 Task: Change feed Preferences to the most relevant posts.
Action: Mouse moved to (623, 103)
Screenshot: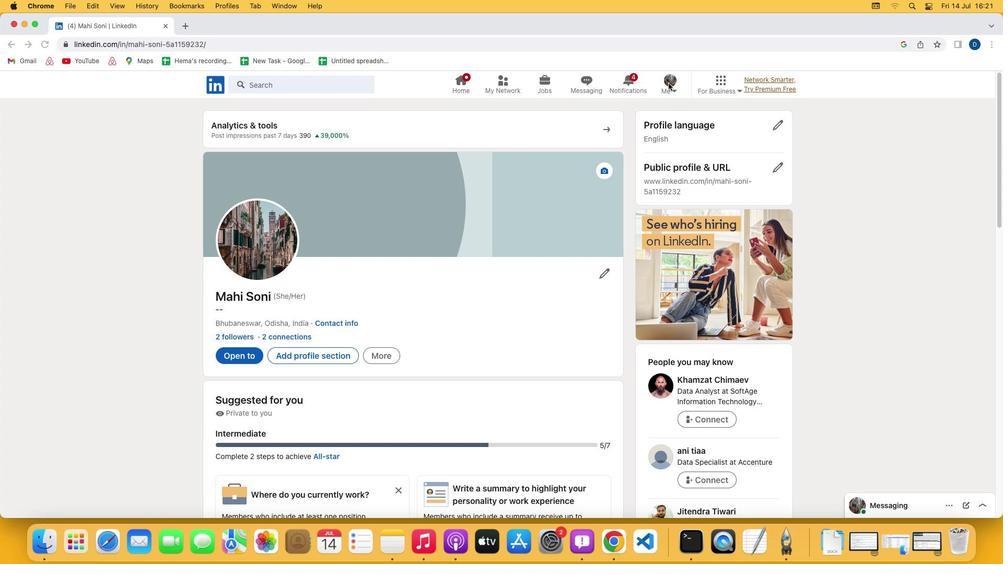 
Action: Mouse pressed left at (623, 103)
Screenshot: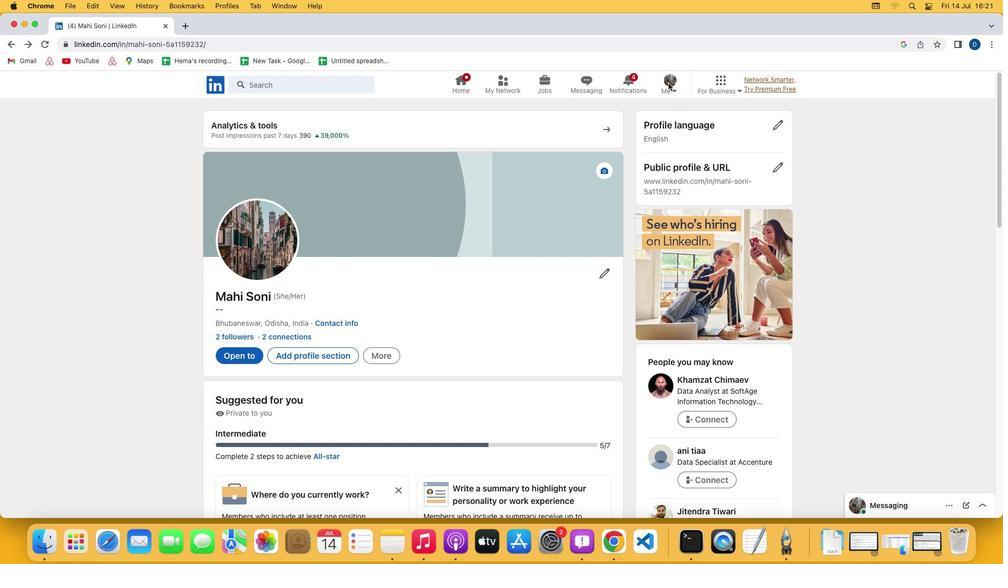 
Action: Mouse pressed left at (623, 103)
Screenshot: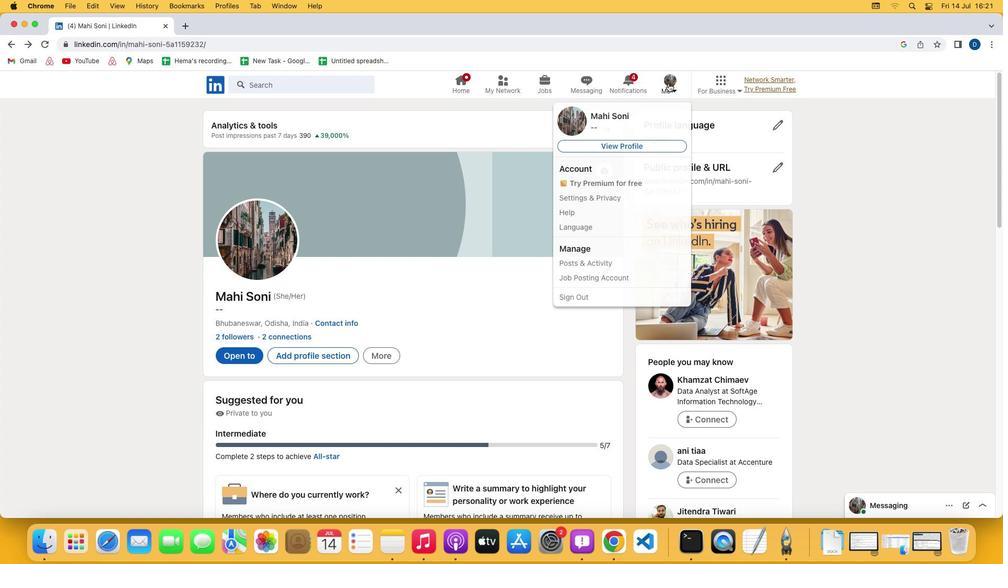 
Action: Mouse moved to (621, 101)
Screenshot: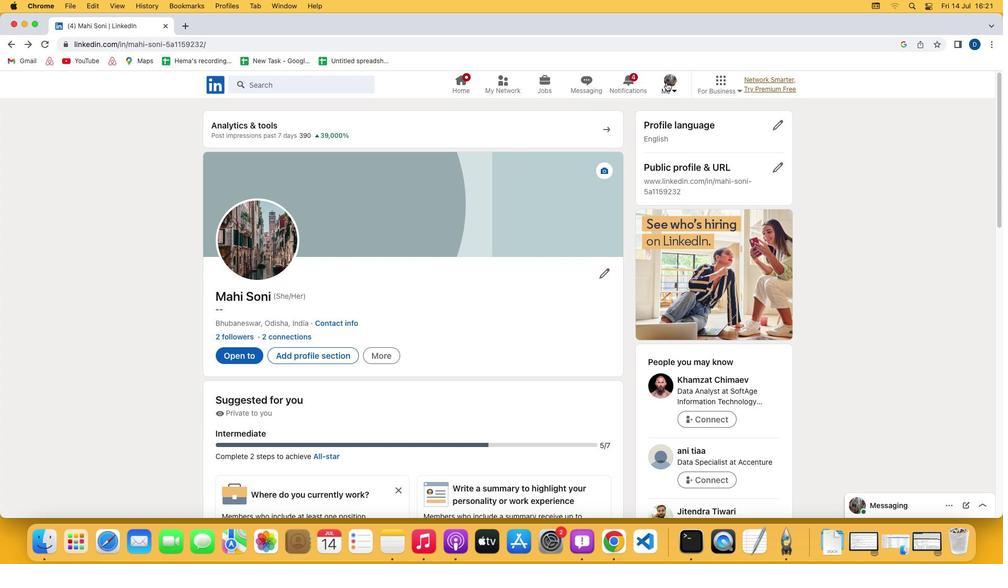 
Action: Mouse pressed left at (621, 101)
Screenshot: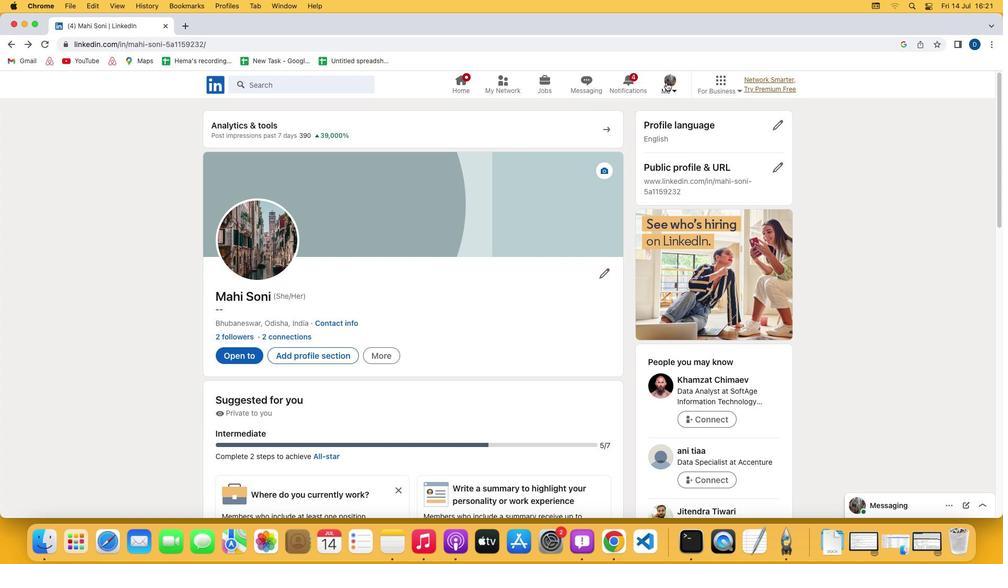 
Action: Mouse moved to (555, 220)
Screenshot: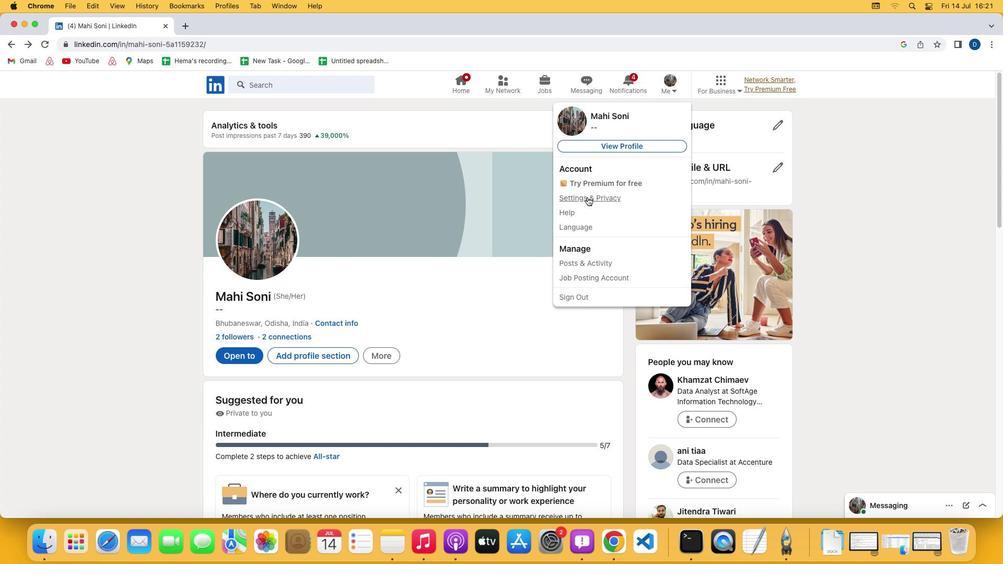 
Action: Mouse pressed left at (555, 220)
Screenshot: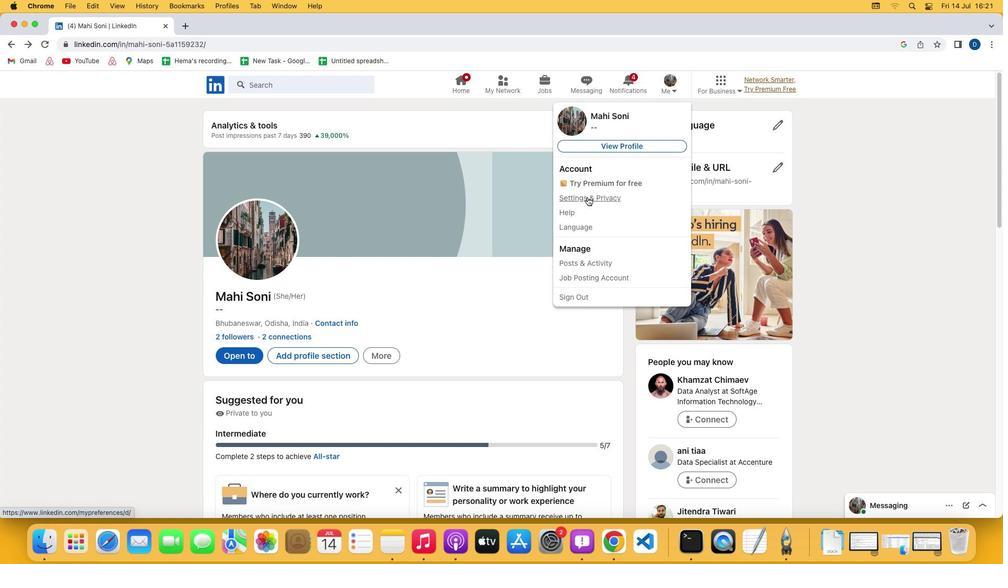 
Action: Mouse moved to (418, 490)
Screenshot: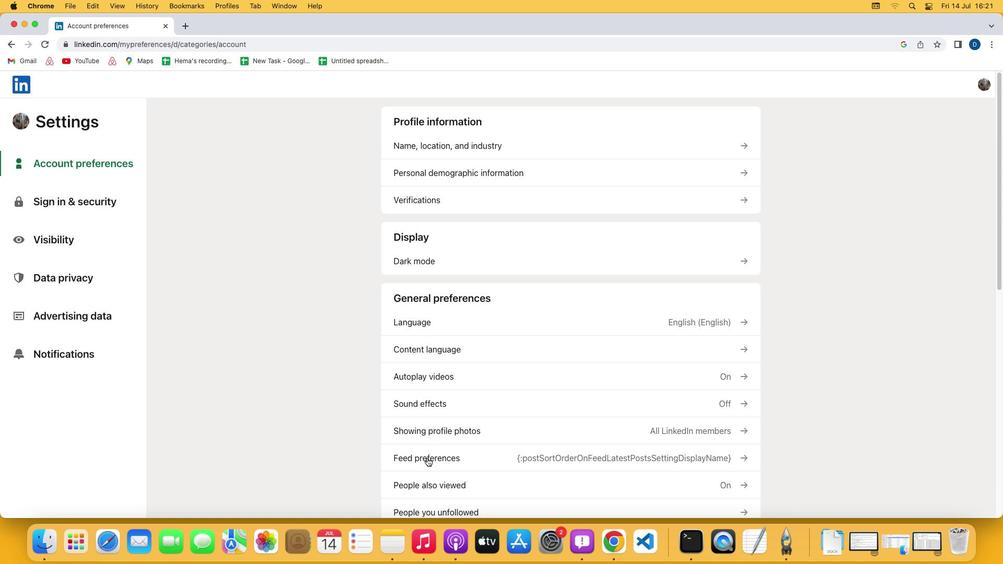 
Action: Mouse pressed left at (418, 490)
Screenshot: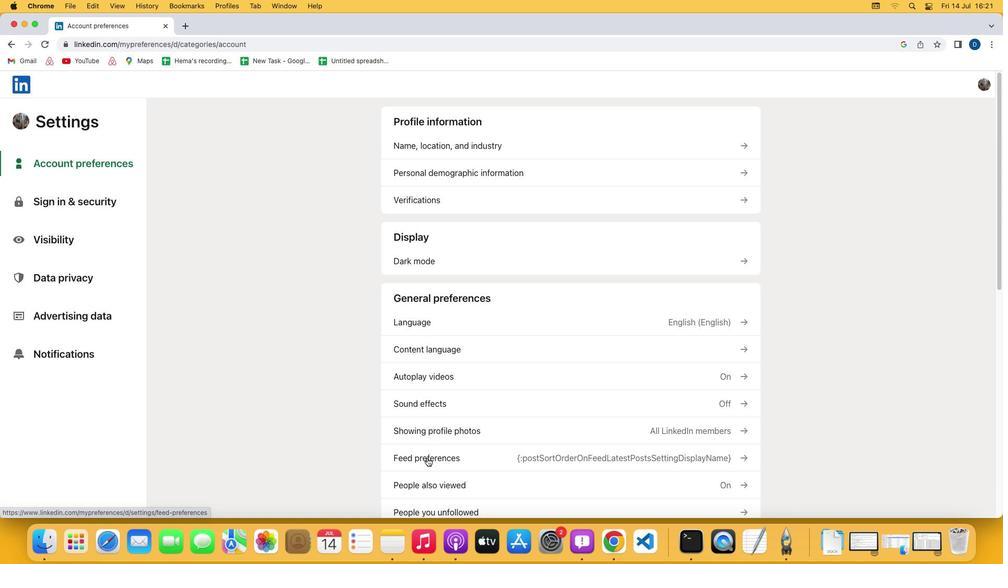 
Action: Mouse moved to (404, 208)
Screenshot: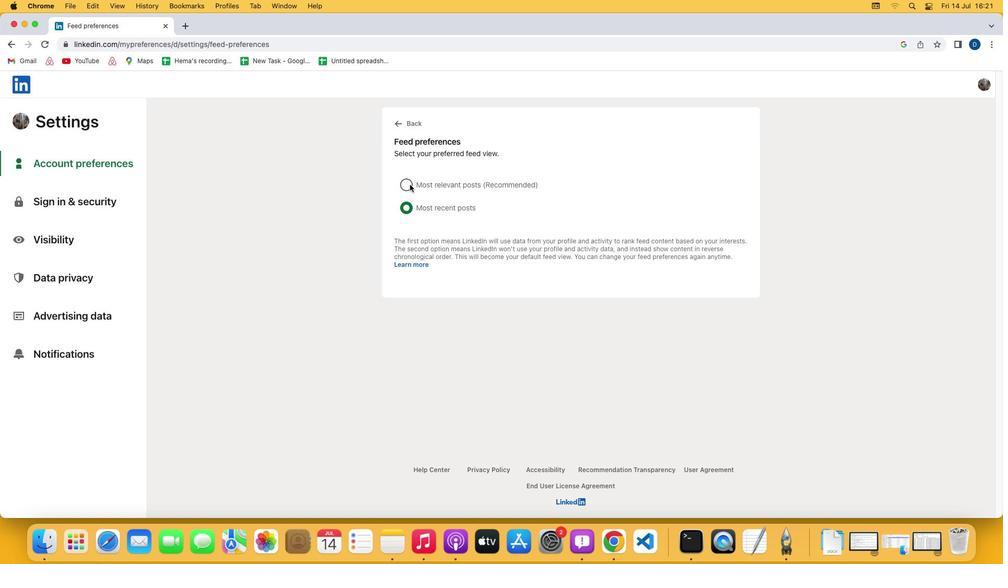 
Action: Mouse pressed left at (404, 208)
Screenshot: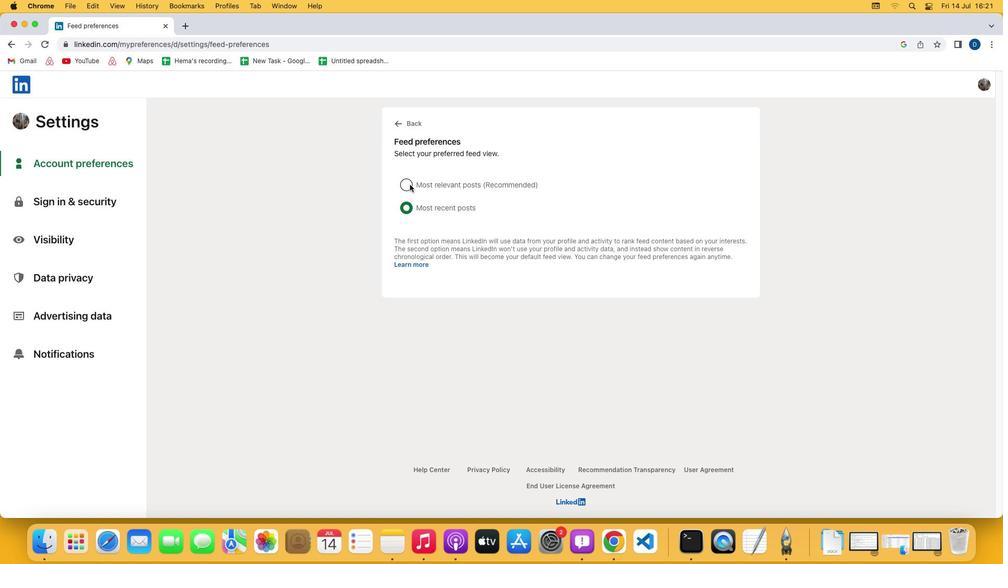 
Action: Mouse moved to (405, 209)
Screenshot: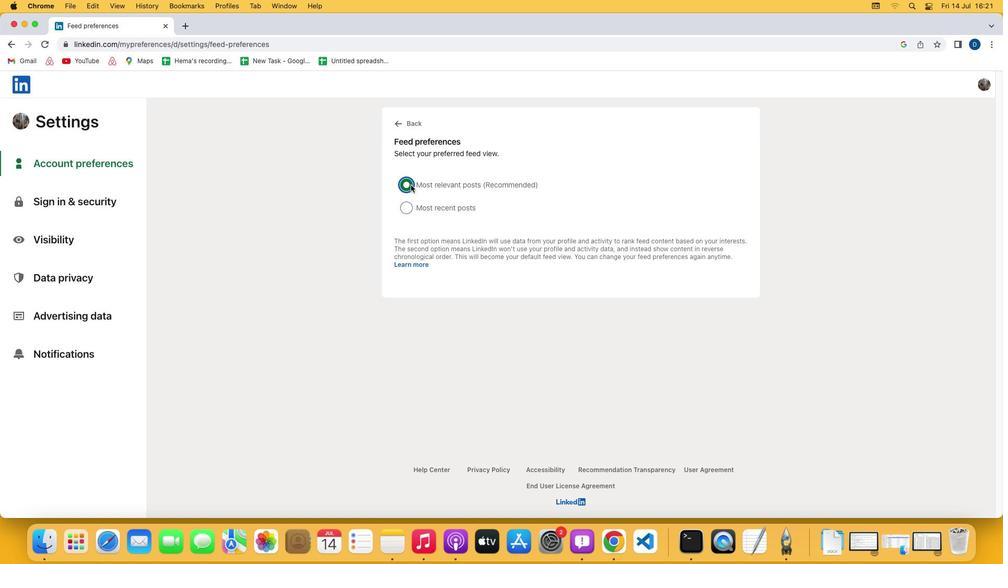 
